 Task: Product Development Brainstorming: Collaborate with R&D team to brainstorm innovative ideas for product enhancements. Location: Innovation Lab. Time: 10:00 AM - 12:00 PM.
Action: Mouse moved to (81, 99)
Screenshot: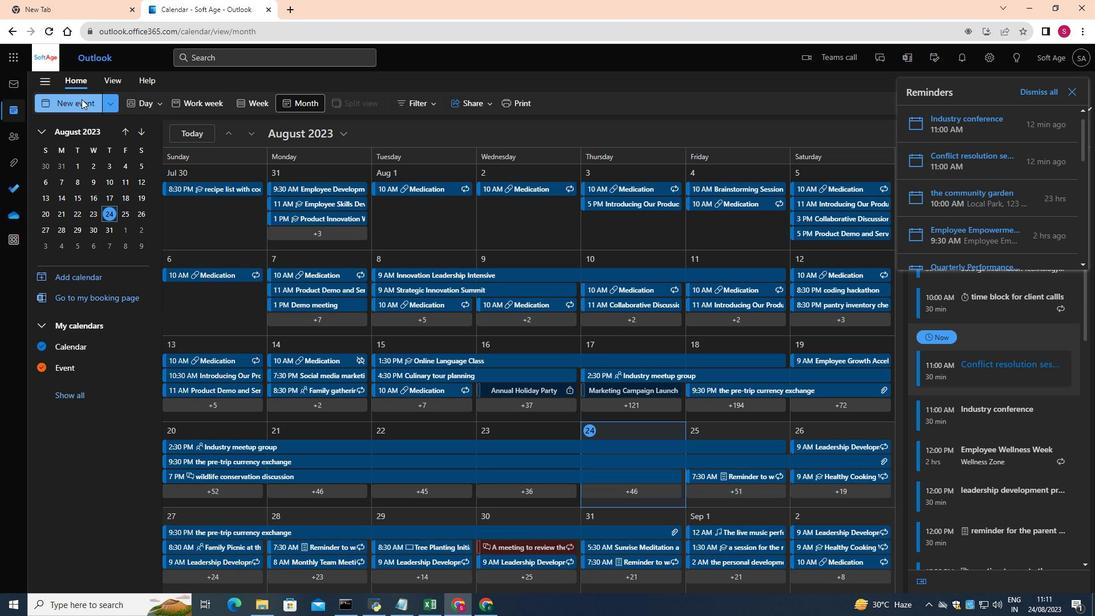 
Action: Mouse pressed left at (81, 99)
Screenshot: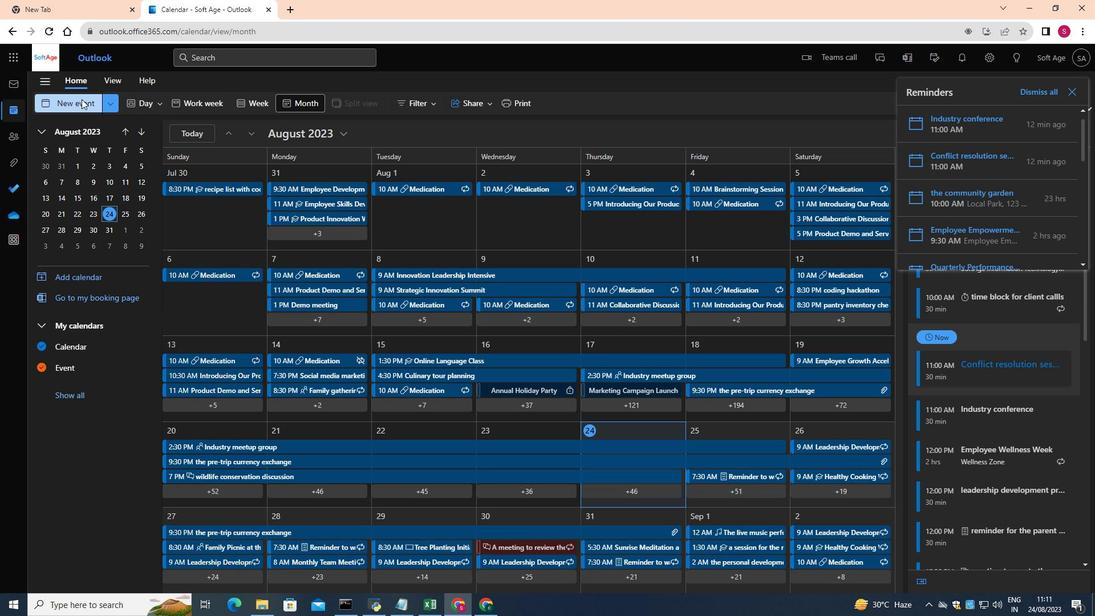 
Action: Mouse moved to (368, 179)
Screenshot: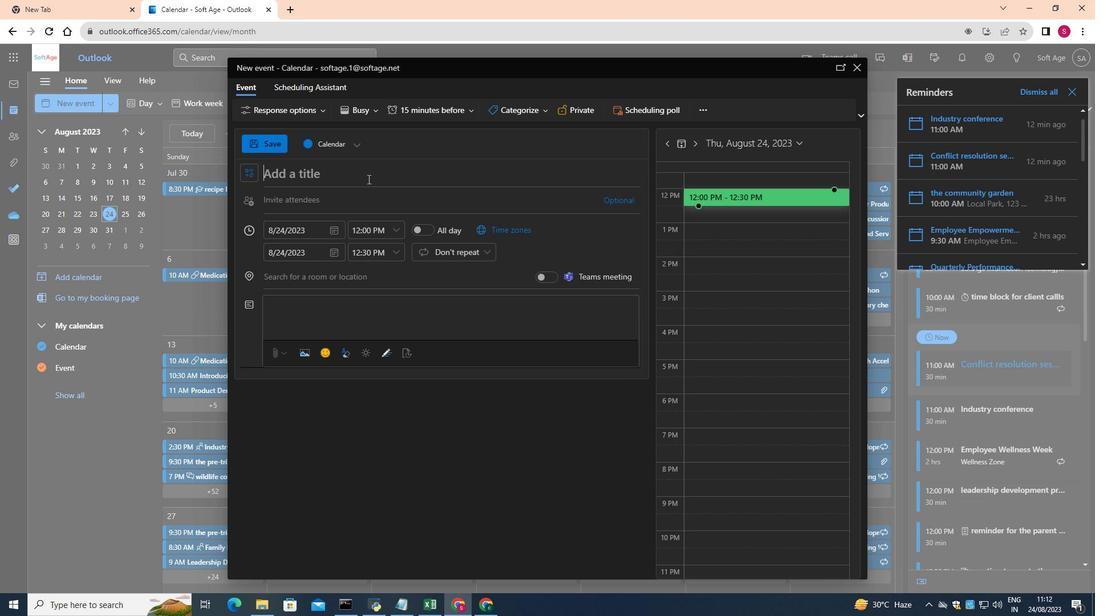 
Action: Mouse pressed left at (368, 179)
Screenshot: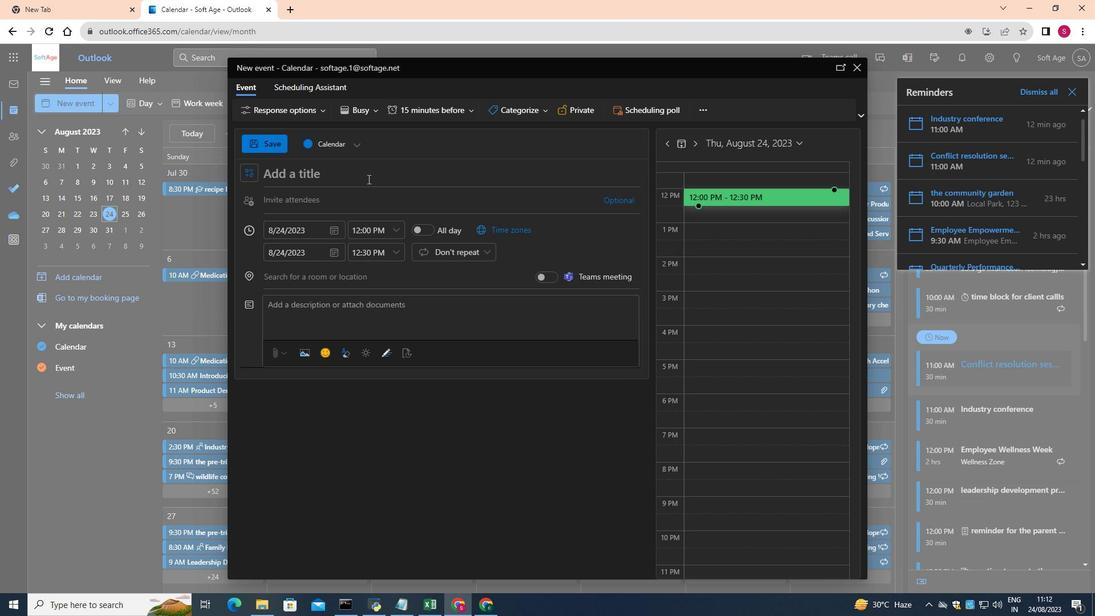 
Action: Key pressed <Key.shift>Product<Key.space><Key.shift>Development<Key.backspace><Key.backspace><Key.backspace><Key.backspace><Key.backspace><Key.backspace><Key.backspace><Key.backspace><Key.backspace><Key.backspace><Key.backspace><Key.backspace><Key.backspace><Key.backspace><Key.backspace><Key.backspace><Key.backspace><Key.backspace><Key.backspace><Key.backspace><Key.caps_lock><Key.shift>pRODUCT<Key.space><Key.shift>dEVELOPMENT<Key.space><Key.shift>bRAINSTORMING
Screenshot: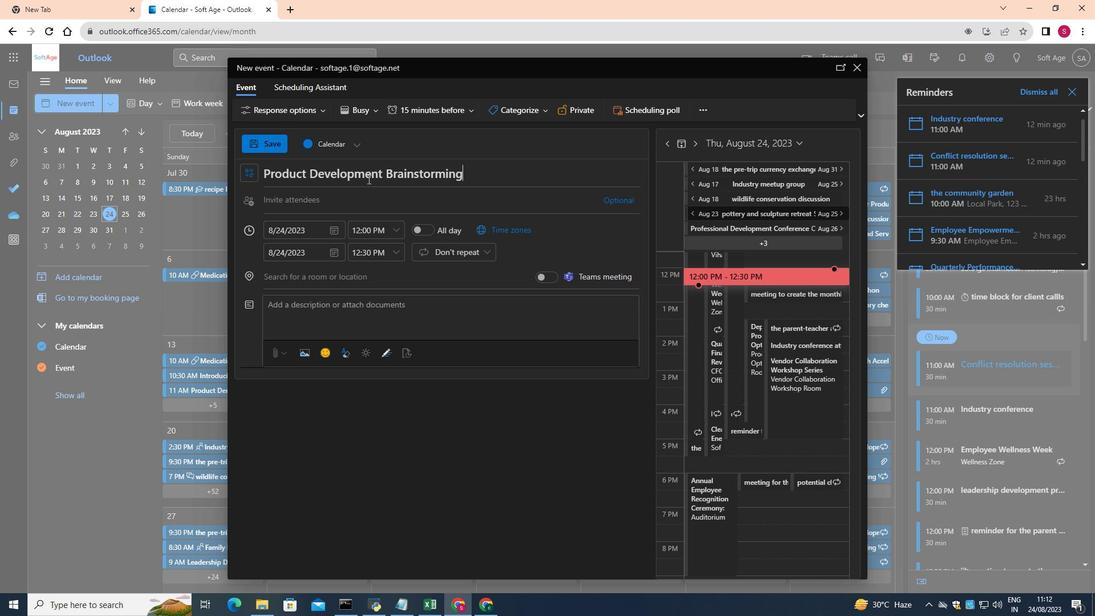 
Action: Mouse moved to (443, 324)
Screenshot: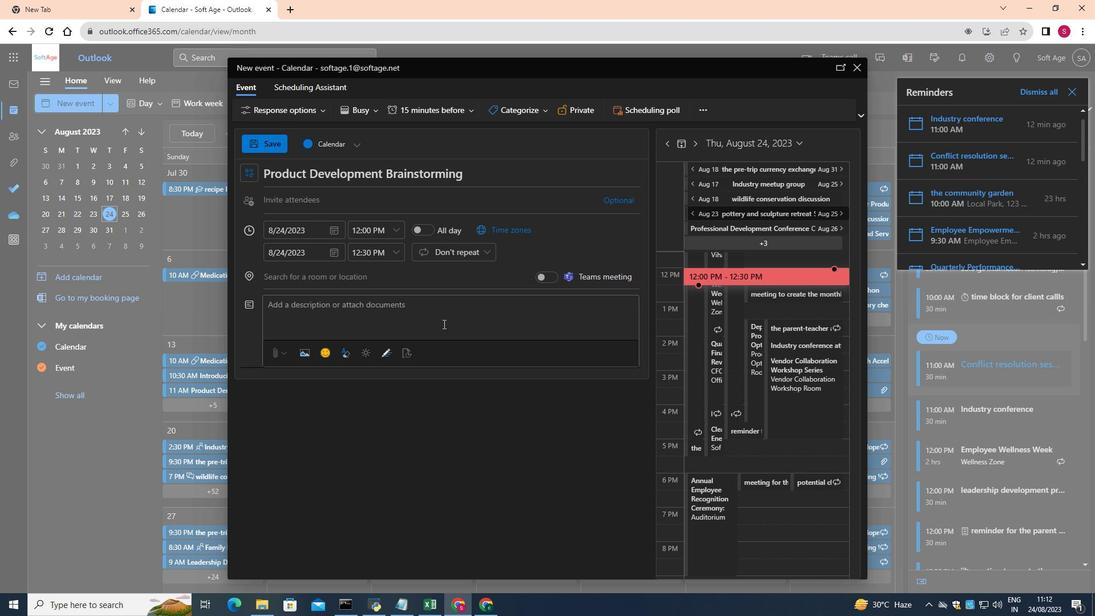 
Action: Mouse pressed left at (443, 324)
Screenshot: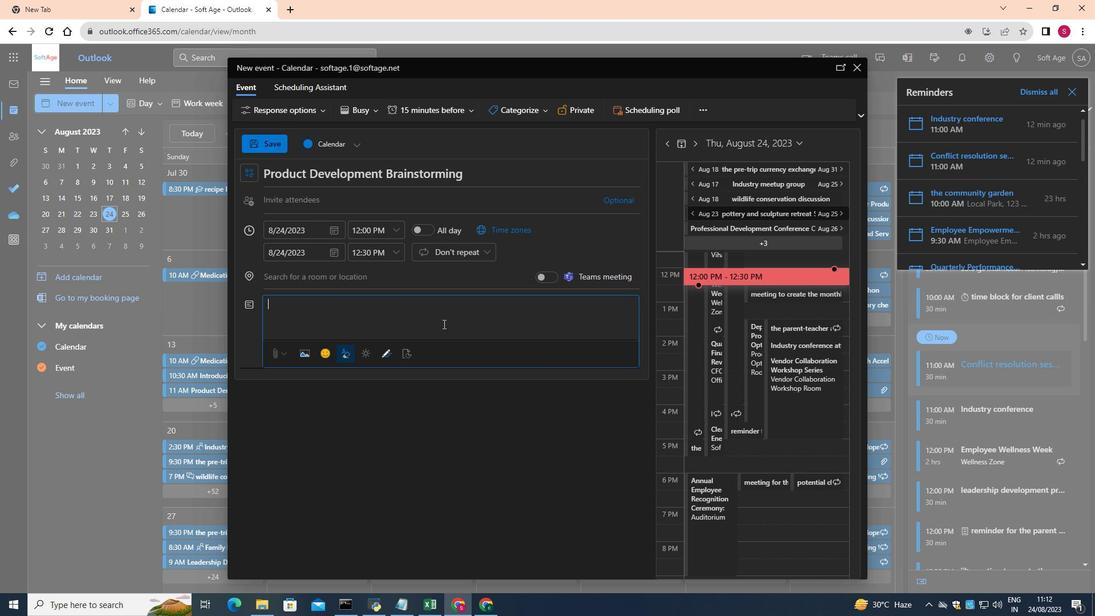 
Action: Key pressed <Key.shift>cOLL
Screenshot: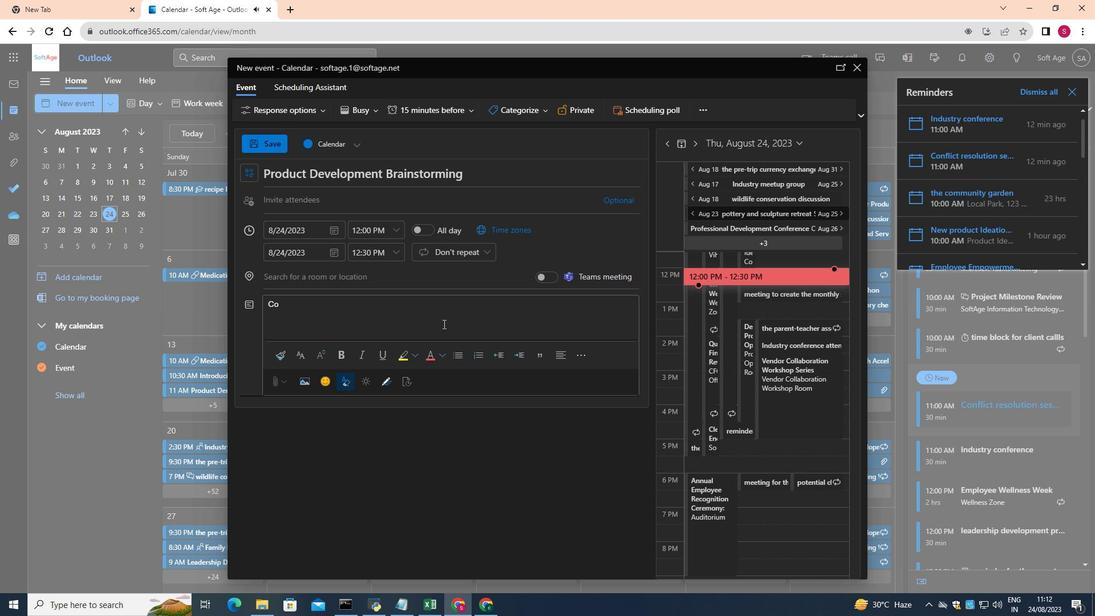 
Action: Mouse moved to (1074, 86)
Screenshot: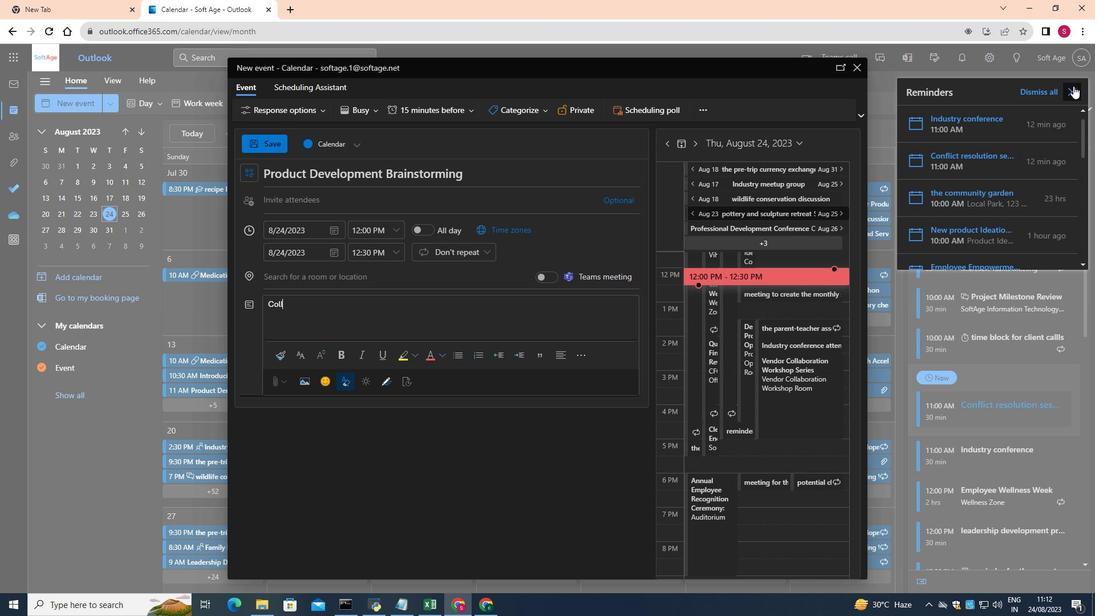 
Action: Mouse pressed left at (1074, 86)
Screenshot: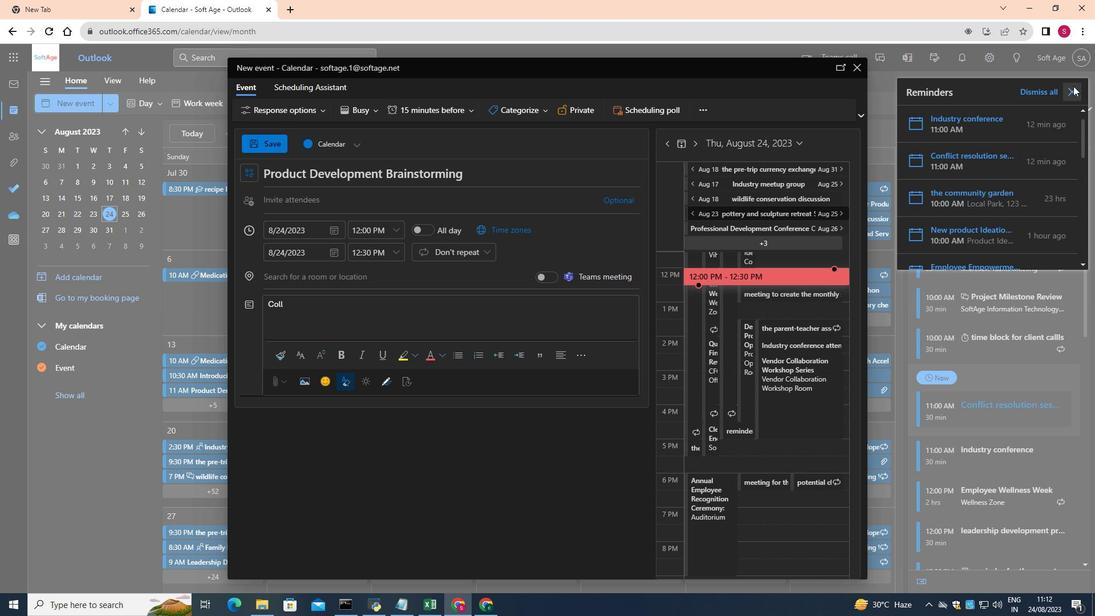 
Action: Mouse moved to (327, 306)
Screenshot: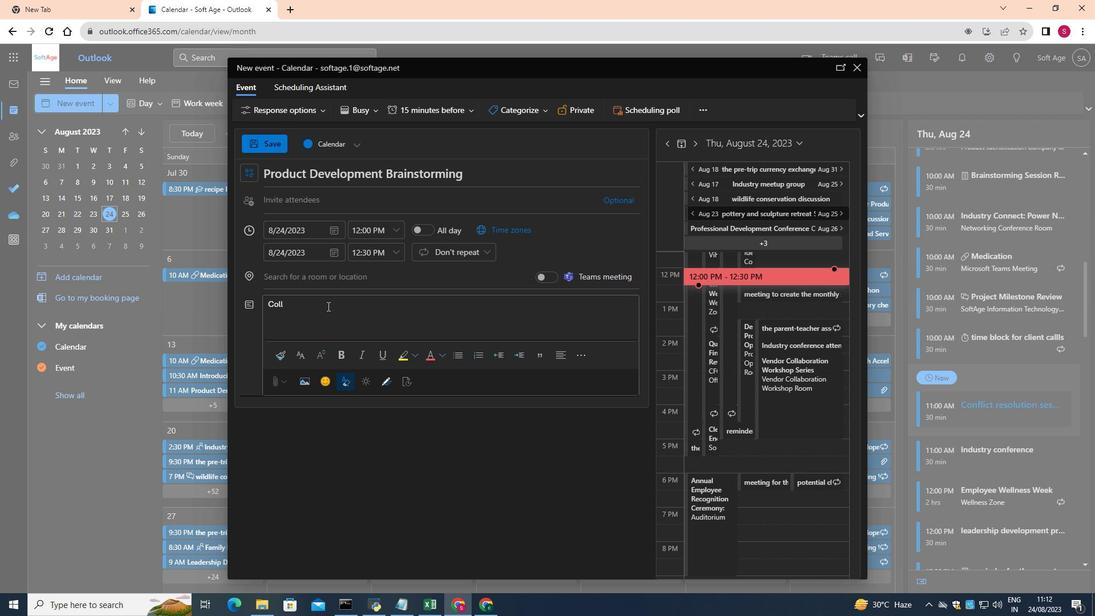 
Action: Mouse pressed left at (327, 306)
Screenshot: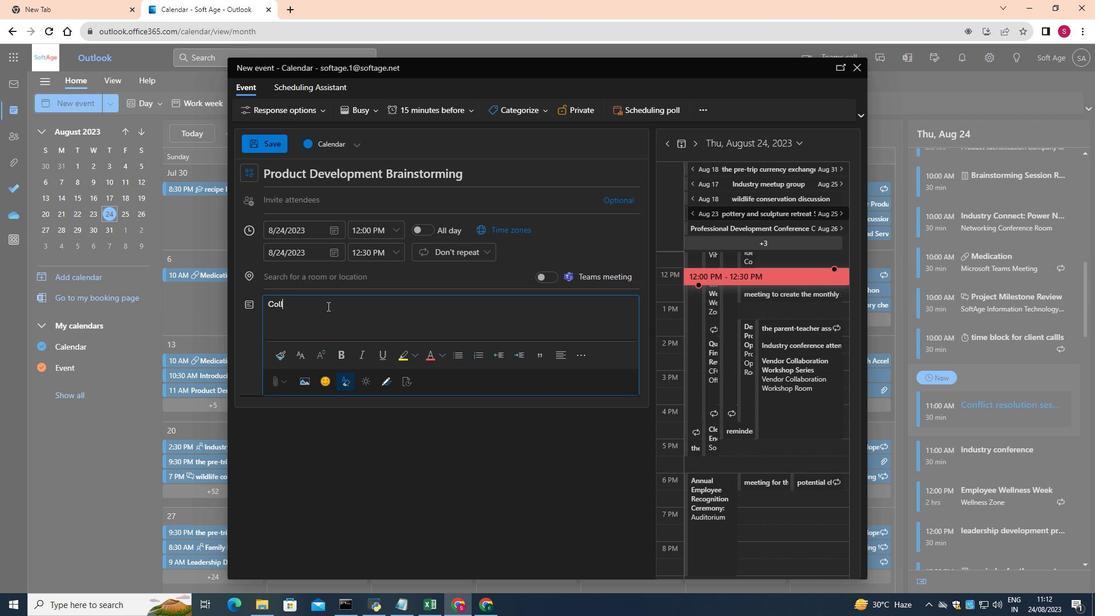 
Action: Key pressed ABORATE<Key.space>WITH<Key.space><Key.shift>r<Key.shift>&<Key.shift>d<Key.space>TEAM<Key.space>TO<Key.space>BRAINSTORM<Key.space>INNOVATIVE<Key.space>IDEAS<Key.space>FOR<Key.space>PRODUCT<Key.space>ENHANCEMENTS,<Key.backspace>.
Screenshot: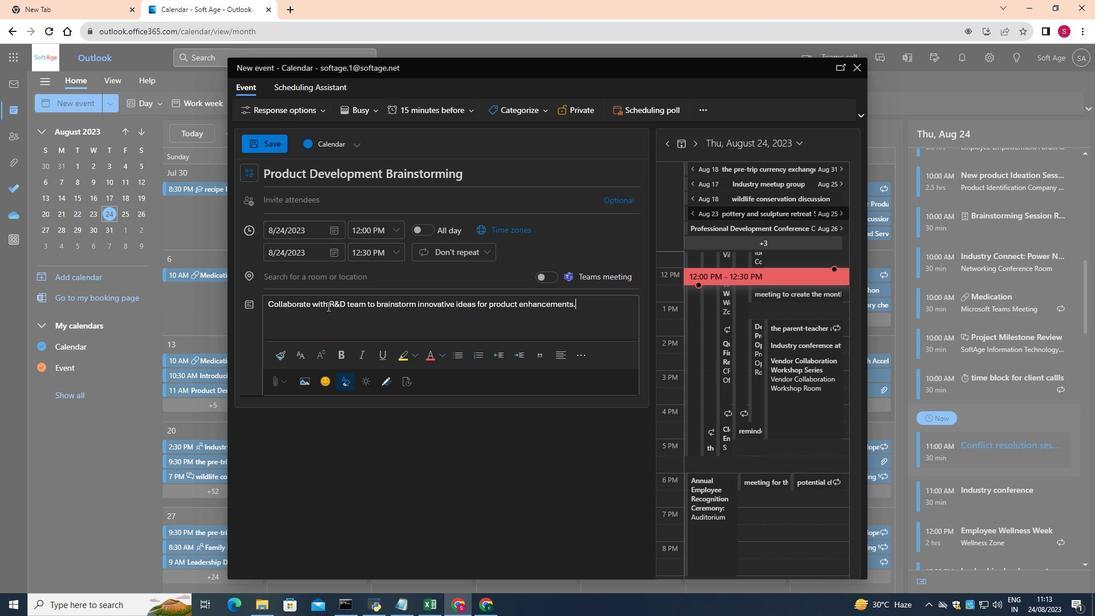 
Action: Mouse moved to (385, 276)
Screenshot: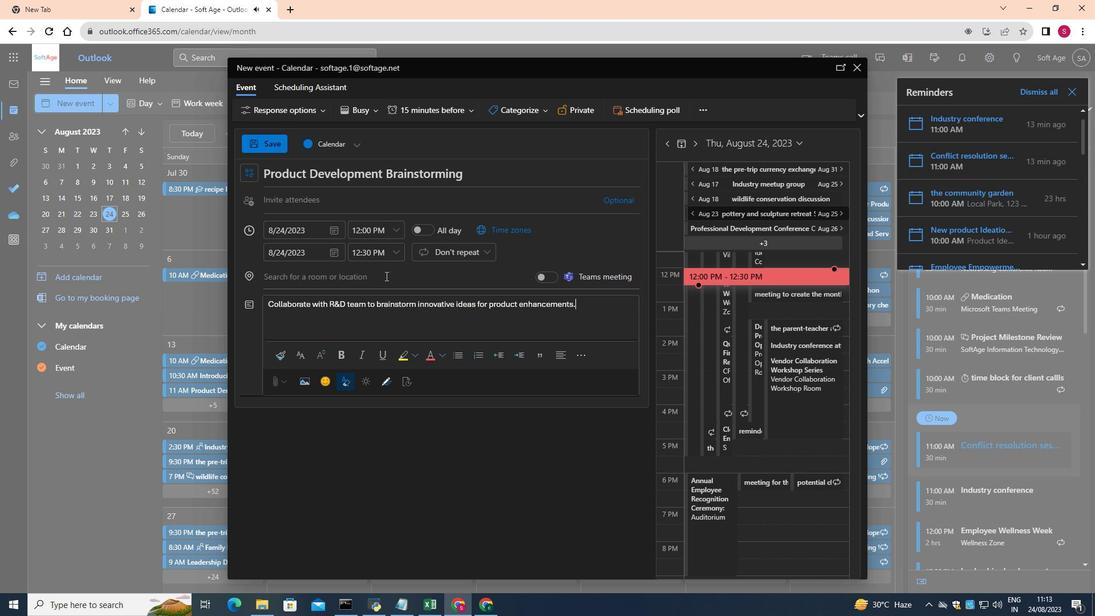 
Action: Mouse pressed left at (385, 276)
Screenshot: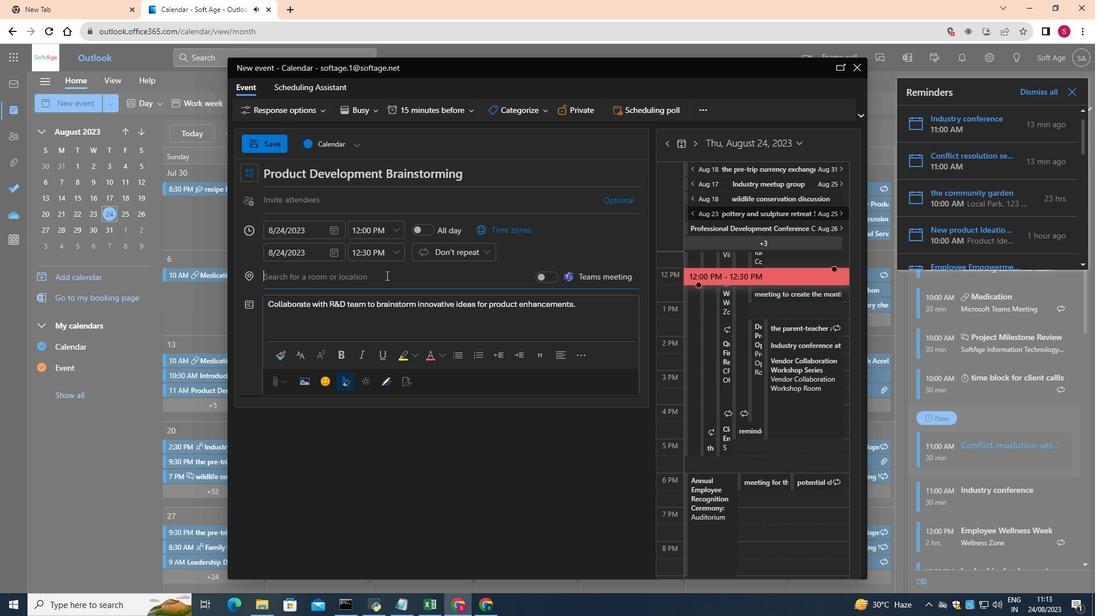 
Action: Mouse moved to (552, 276)
Screenshot: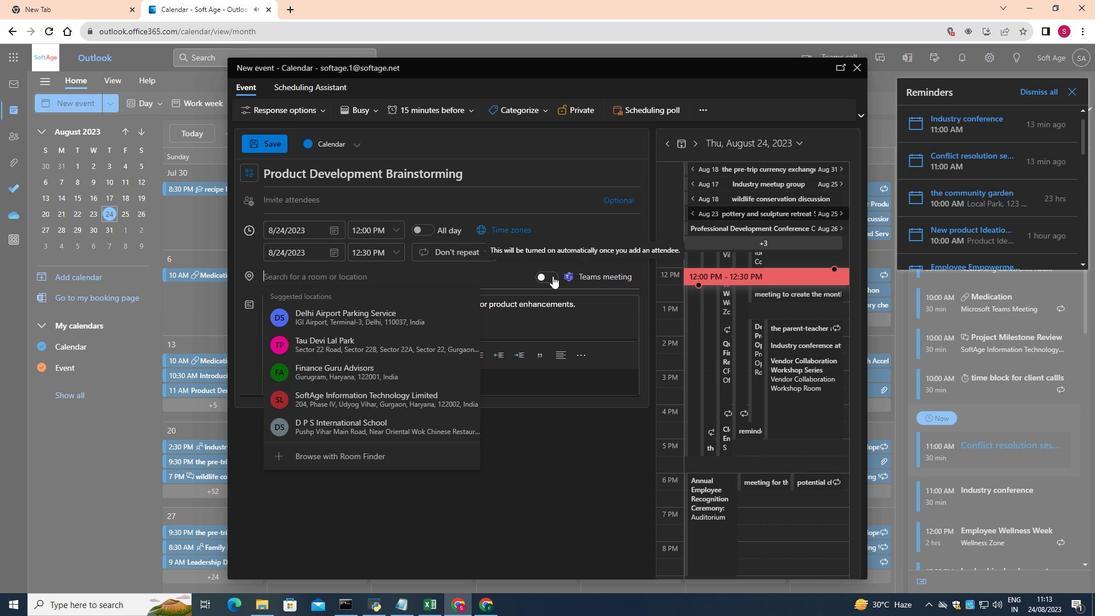 
Action: Mouse pressed left at (552, 276)
Screenshot: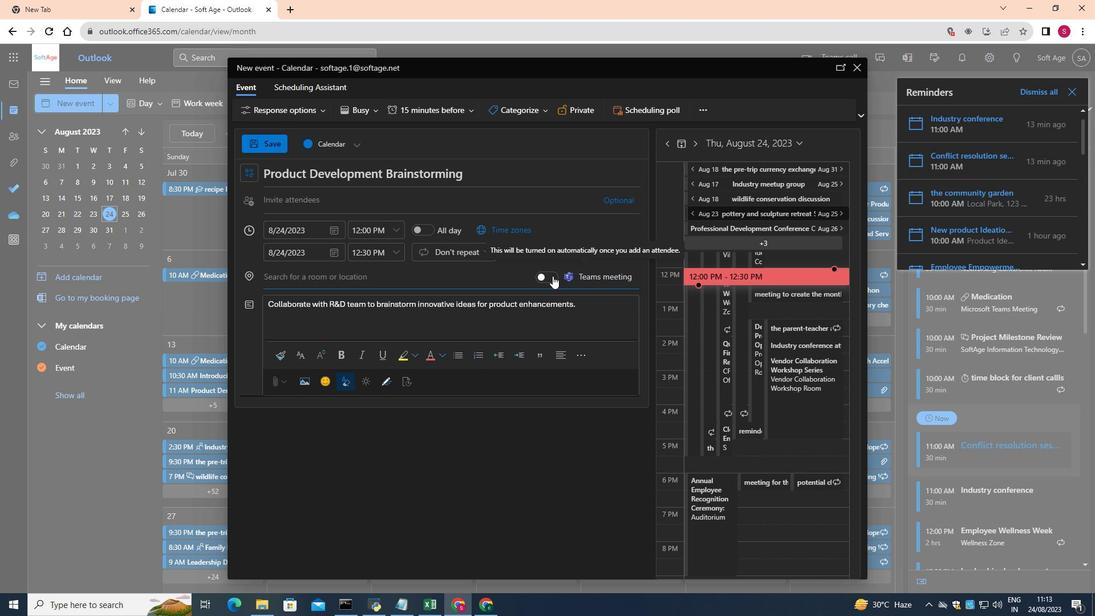 
Action: Mouse moved to (413, 273)
Screenshot: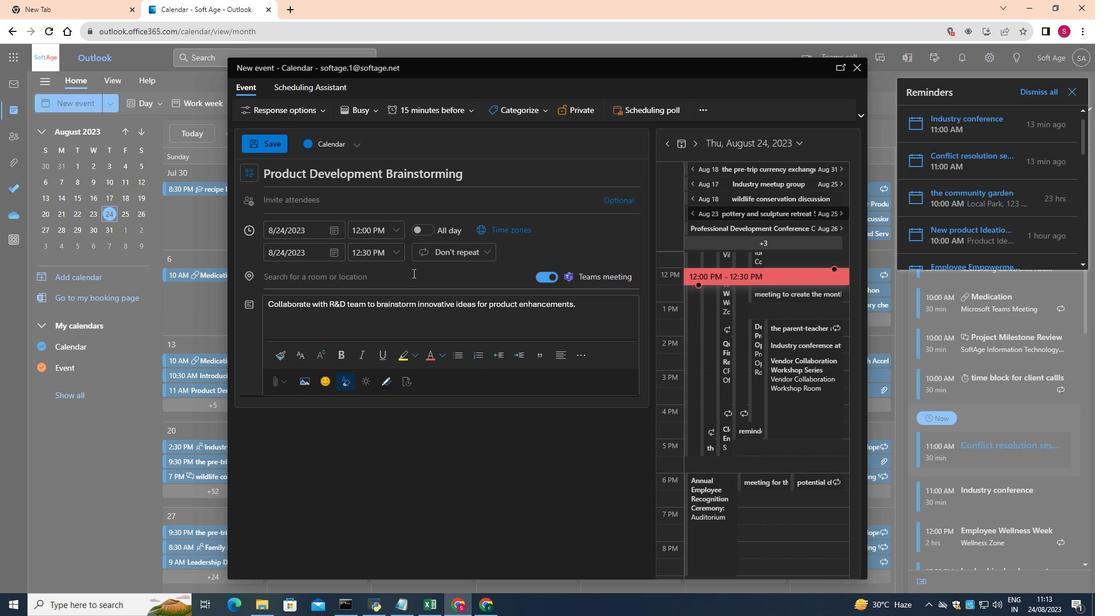 
Action: Mouse pressed left at (413, 273)
Screenshot: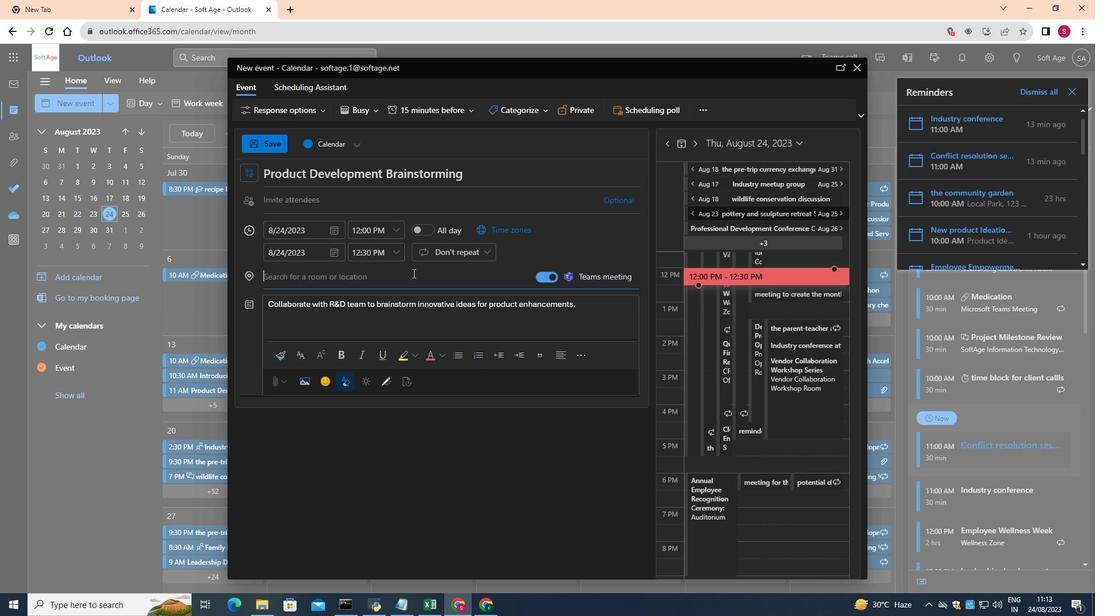 
Action: Mouse moved to (416, 268)
Screenshot: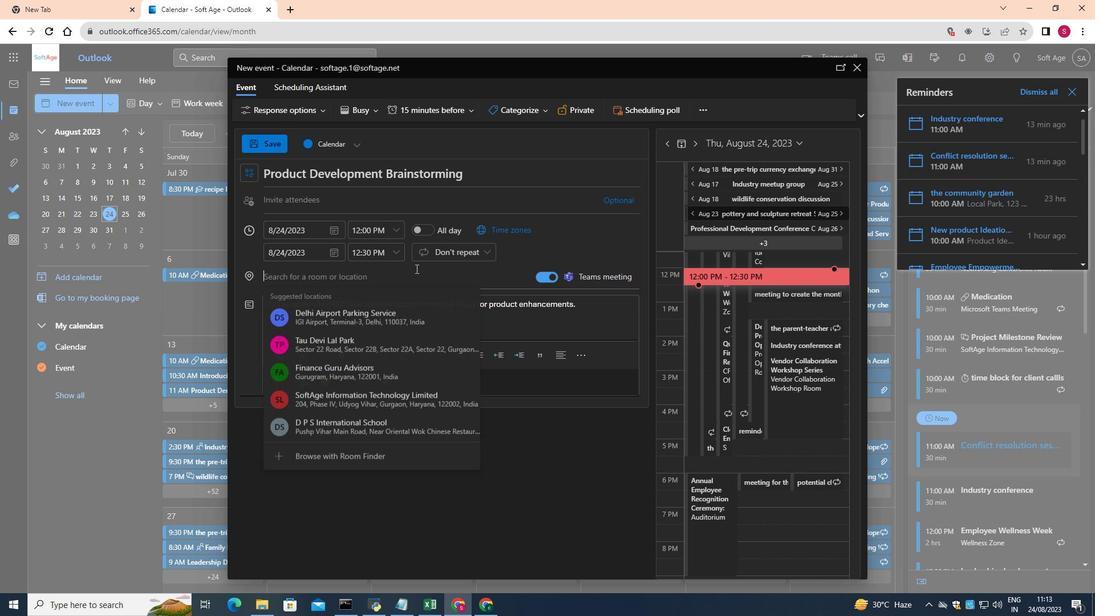
Action: Key pressed <Key.shift>iNNOVATION<Key.space><Key.shift>lAB
Screenshot: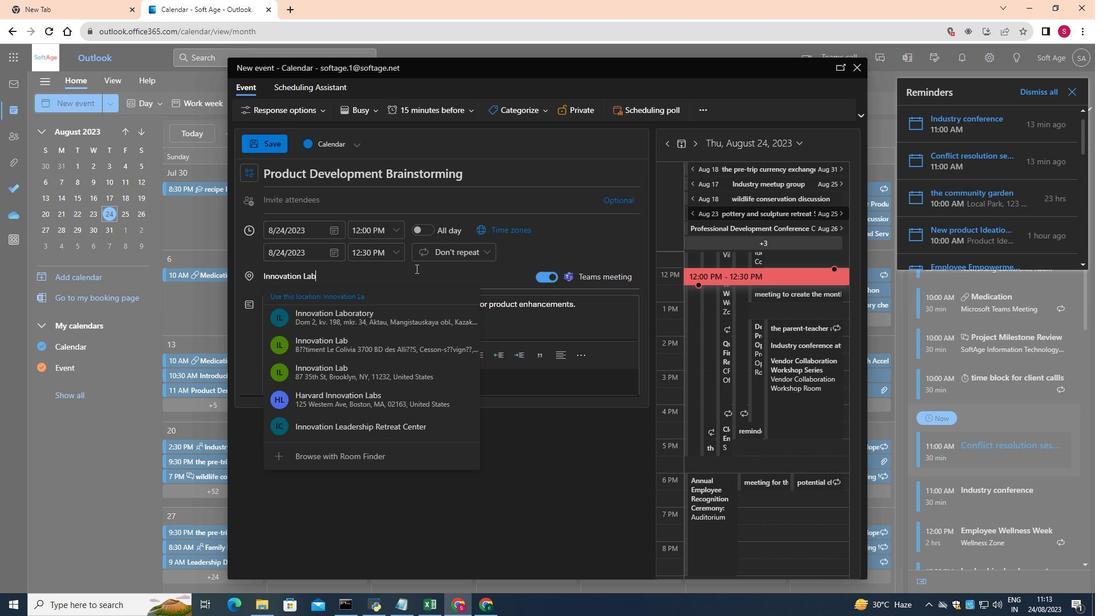
Action: Mouse moved to (394, 228)
Screenshot: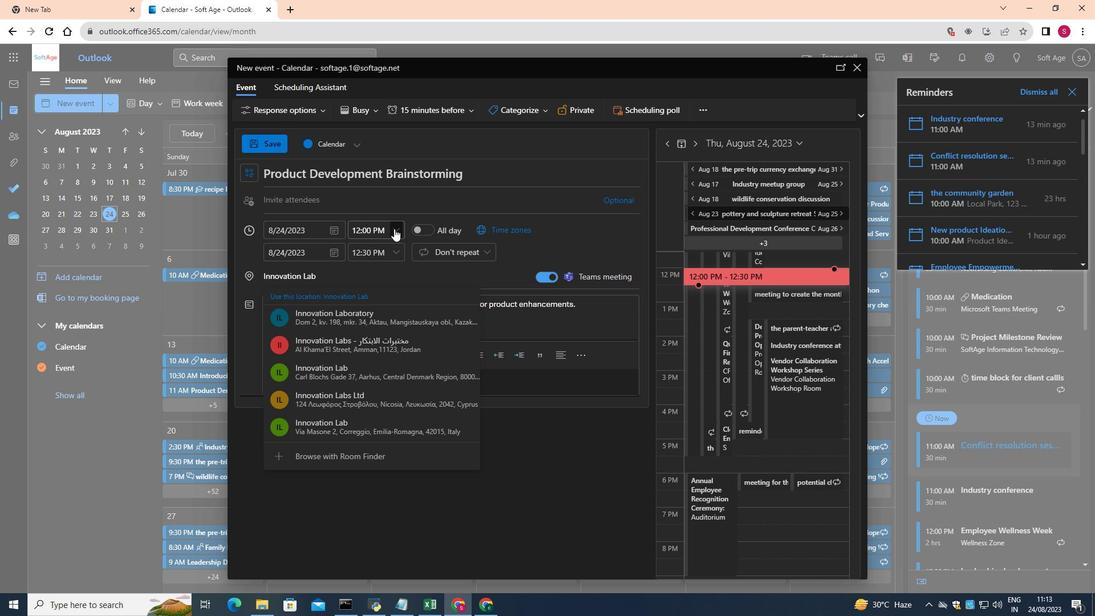 
Action: Mouse pressed left at (394, 228)
Screenshot: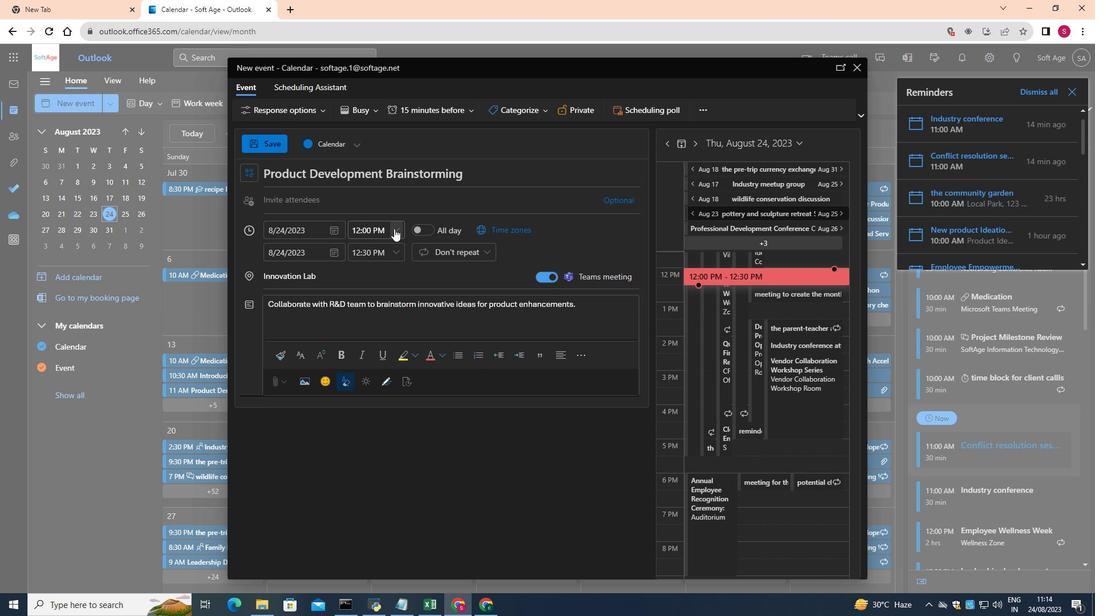 
Action: Mouse moved to (363, 265)
Screenshot: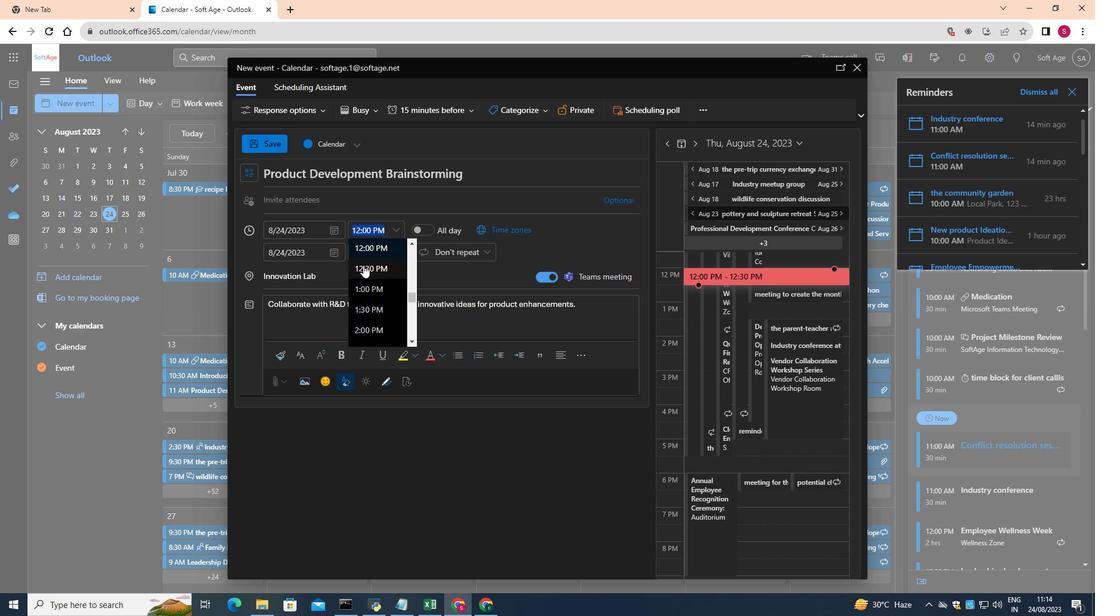 
Action: Mouse scrolled (363, 265) with delta (0, 0)
Screenshot: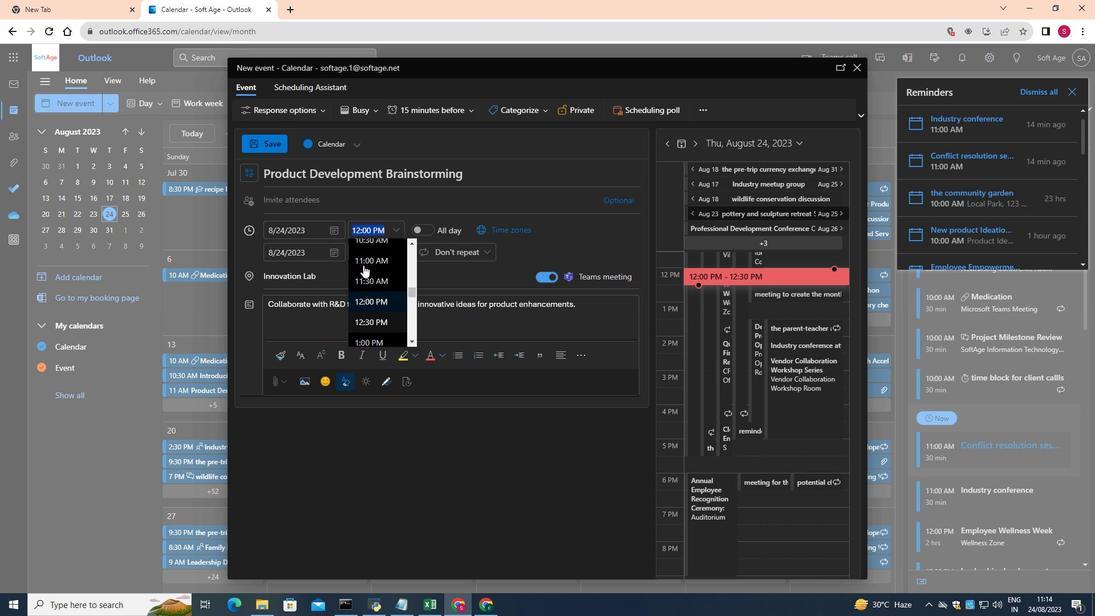 
Action: Mouse scrolled (363, 265) with delta (0, 0)
Screenshot: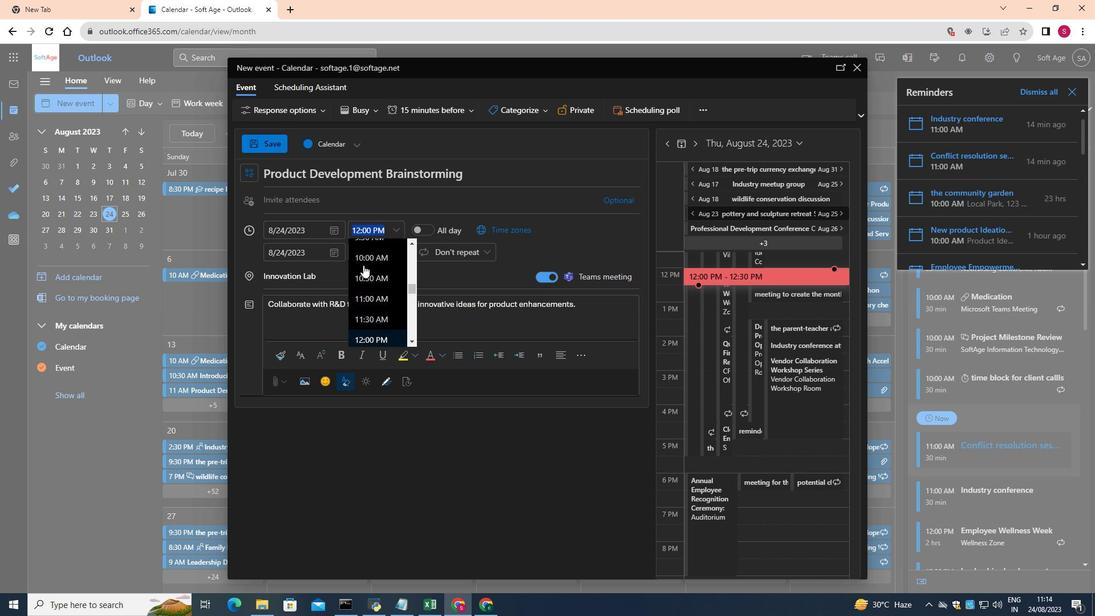 
Action: Mouse scrolled (363, 265) with delta (0, 0)
Screenshot: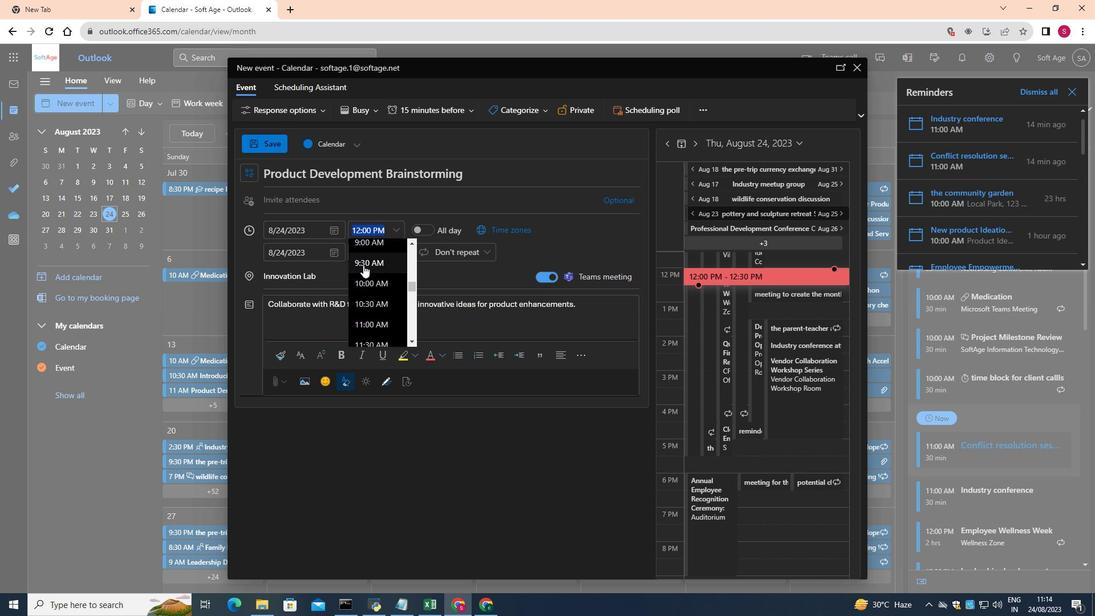
Action: Mouse scrolled (363, 265) with delta (0, 0)
Screenshot: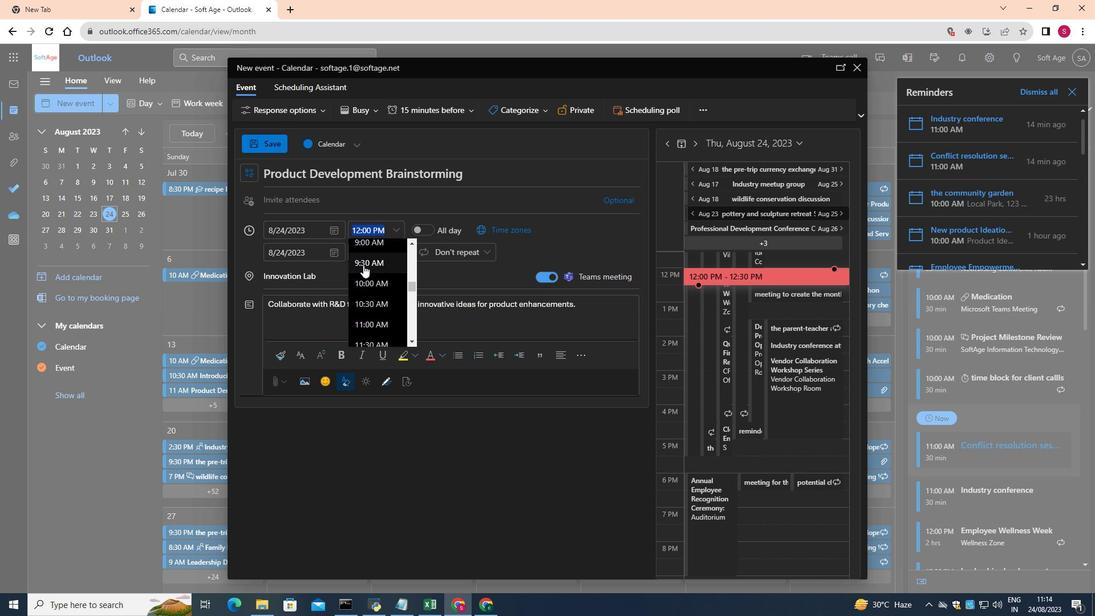 
Action: Mouse scrolled (363, 264) with delta (0, 0)
Screenshot: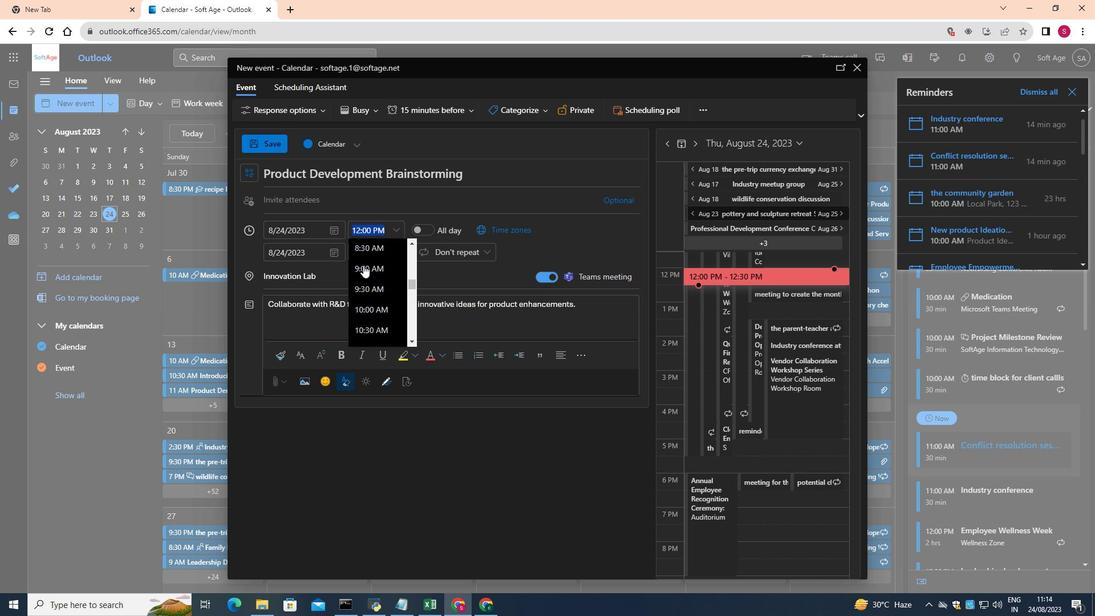 
Action: Mouse scrolled (363, 264) with delta (0, 0)
Screenshot: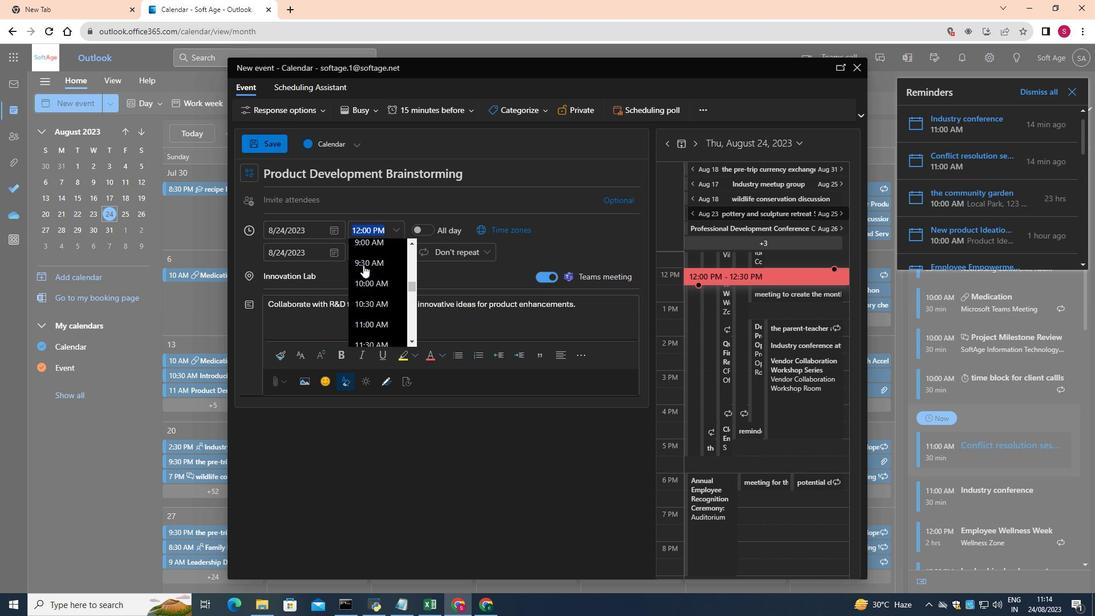 
Action: Mouse moved to (370, 275)
Screenshot: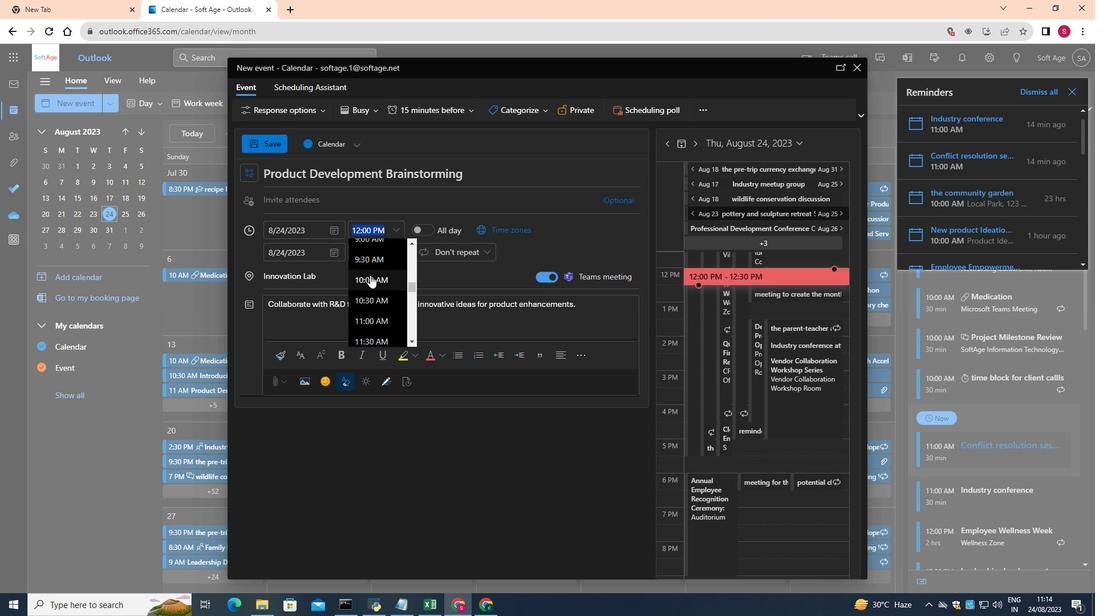
Action: Mouse pressed left at (370, 275)
Screenshot: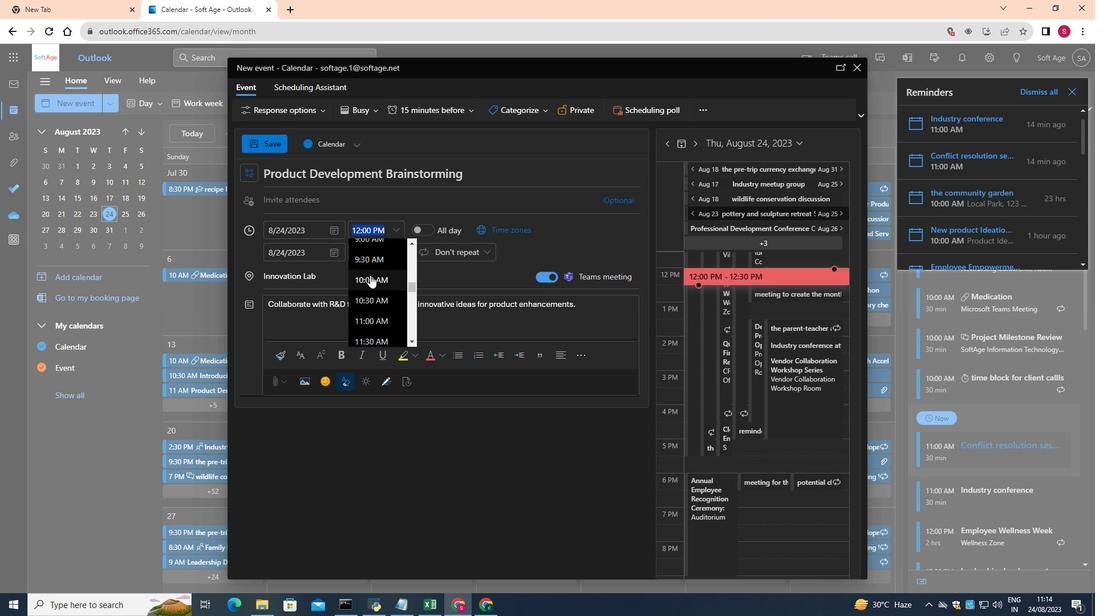 
Action: Mouse moved to (393, 247)
Screenshot: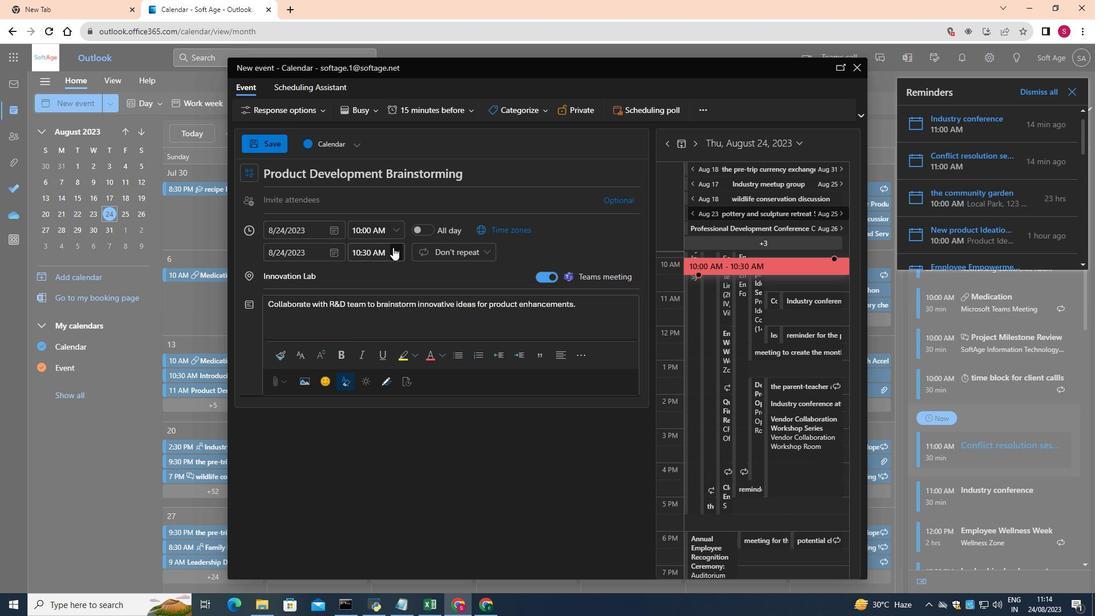 
Action: Mouse pressed left at (393, 247)
Screenshot: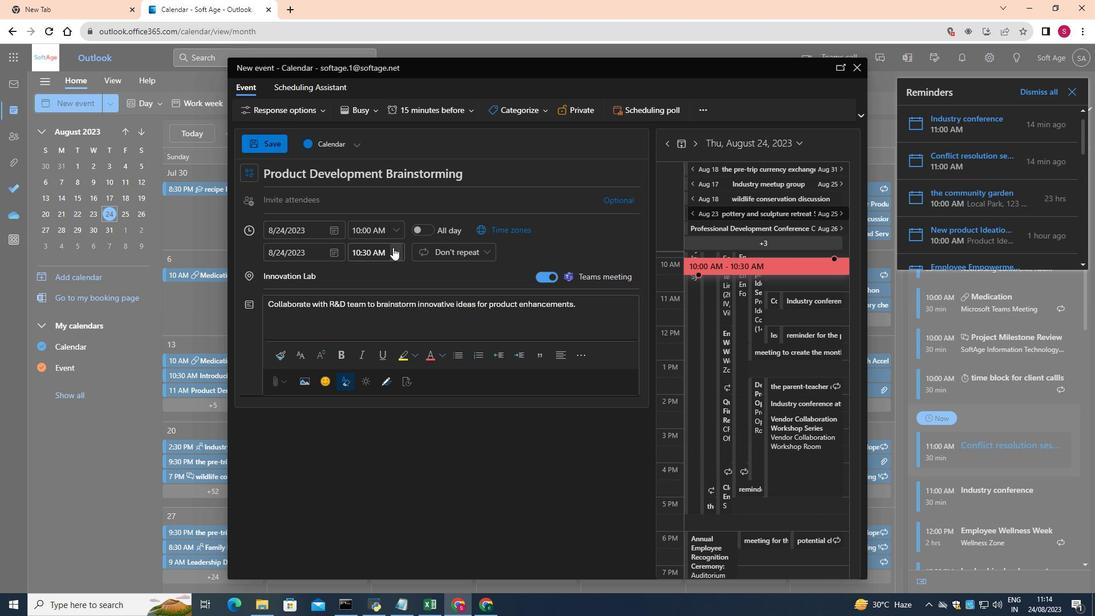 
Action: Mouse moved to (410, 329)
Screenshot: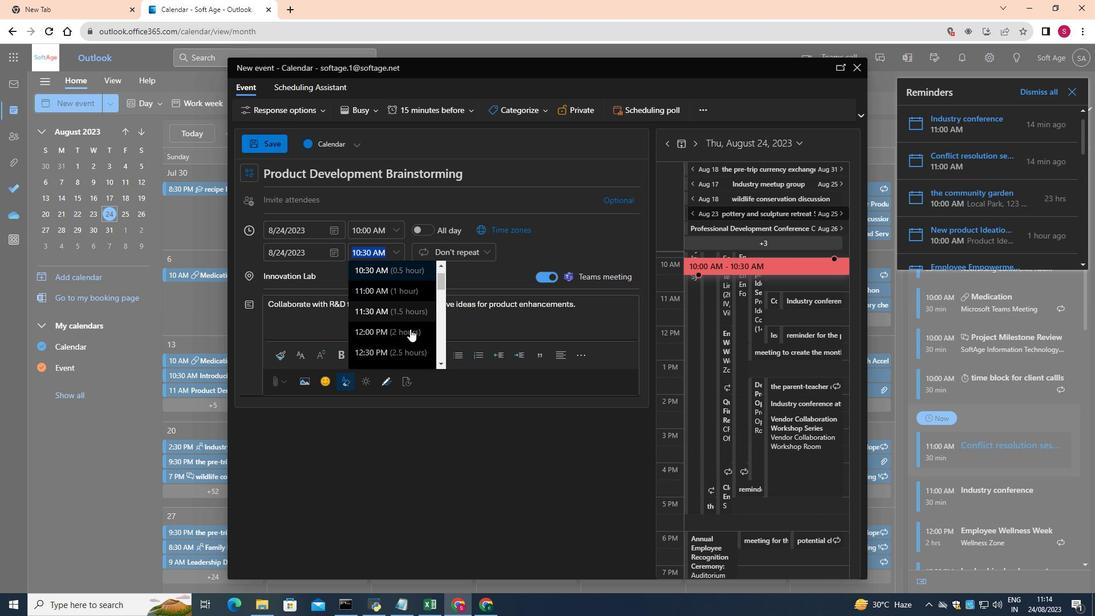
Action: Mouse pressed left at (410, 329)
Screenshot: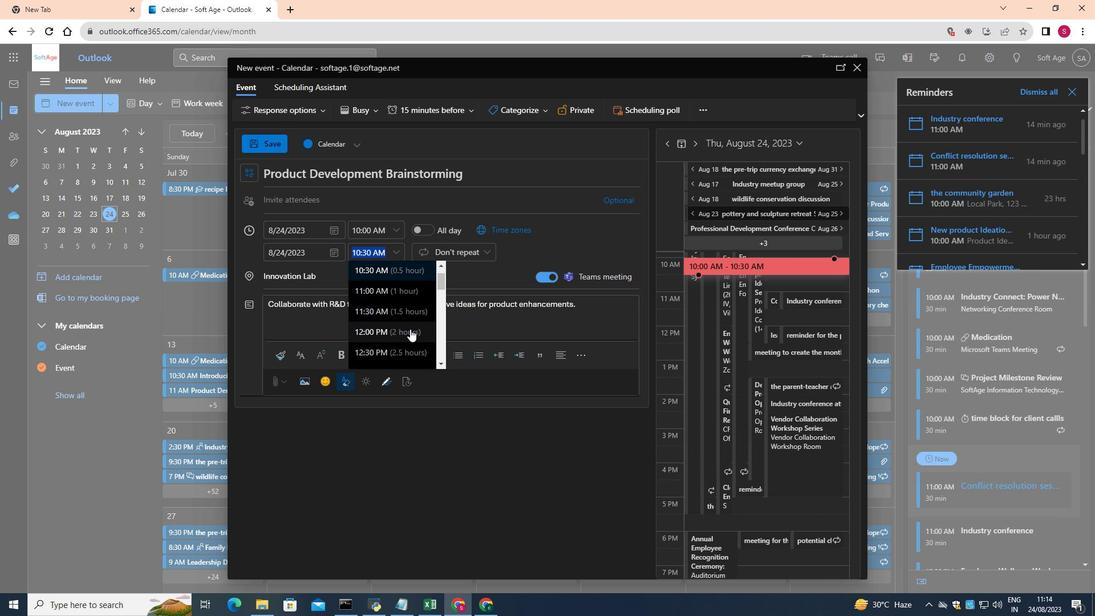 
Action: Mouse moved to (276, 143)
Screenshot: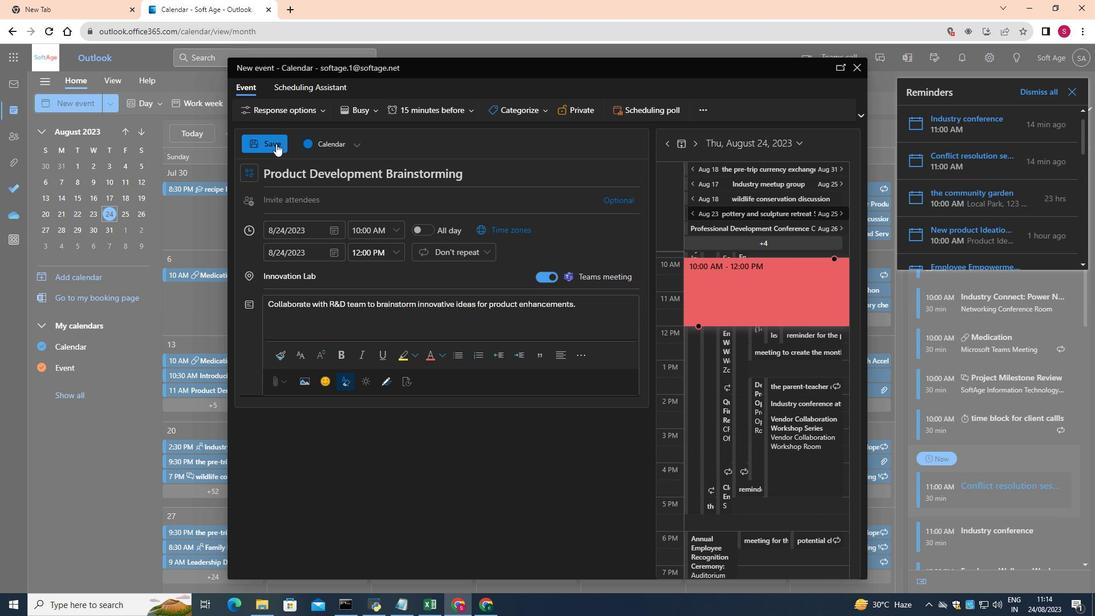 
Action: Mouse pressed left at (276, 143)
Screenshot: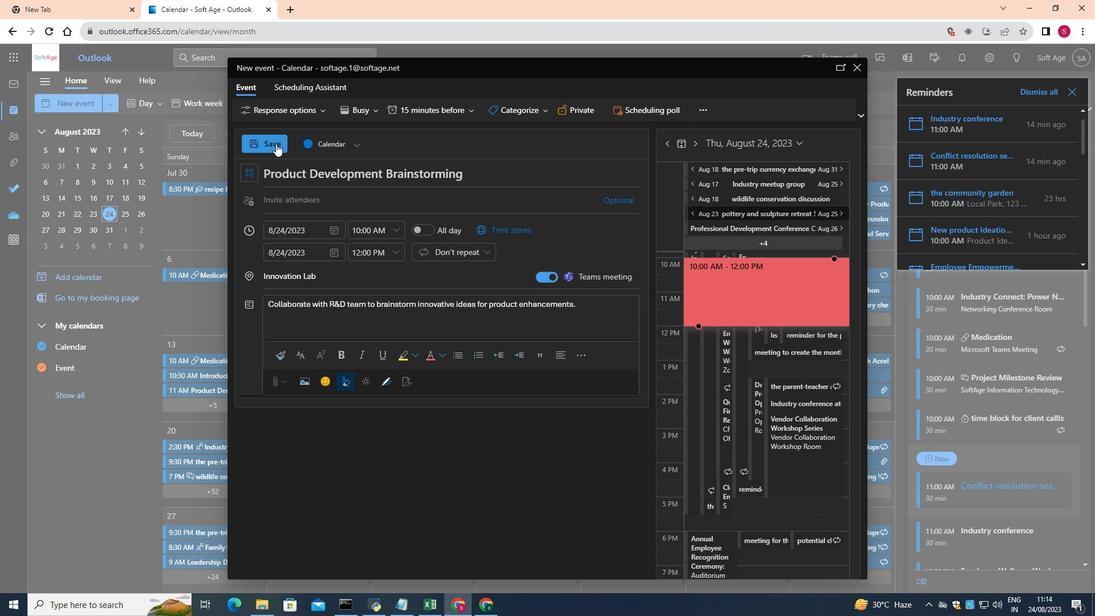 
